 Task: Apply Audio Effect To Pitch Up 2
Action: Mouse moved to (768, 303)
Screenshot: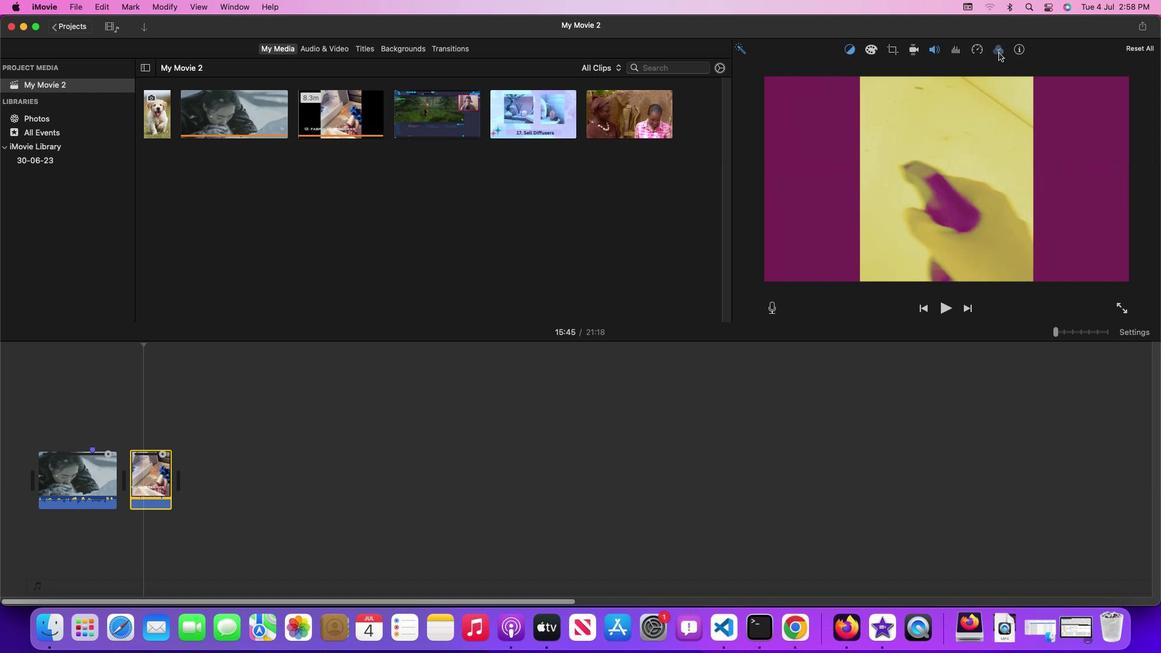 
Action: Mouse pressed left at (768, 303)
Screenshot: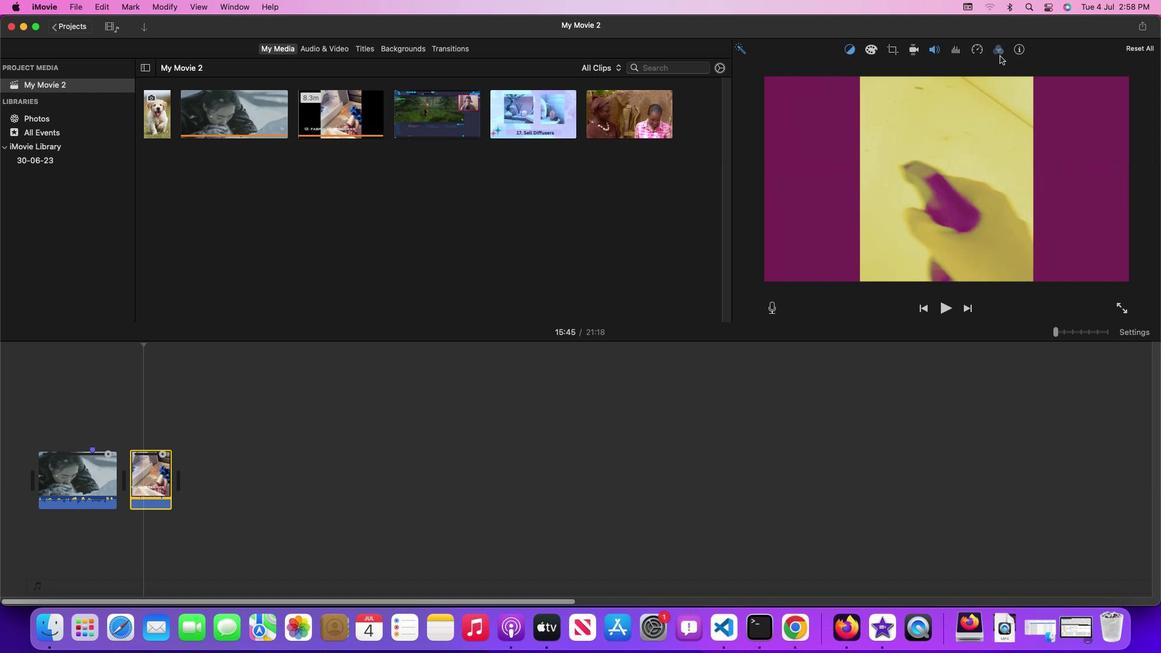 
Action: Mouse moved to (768, 303)
Screenshot: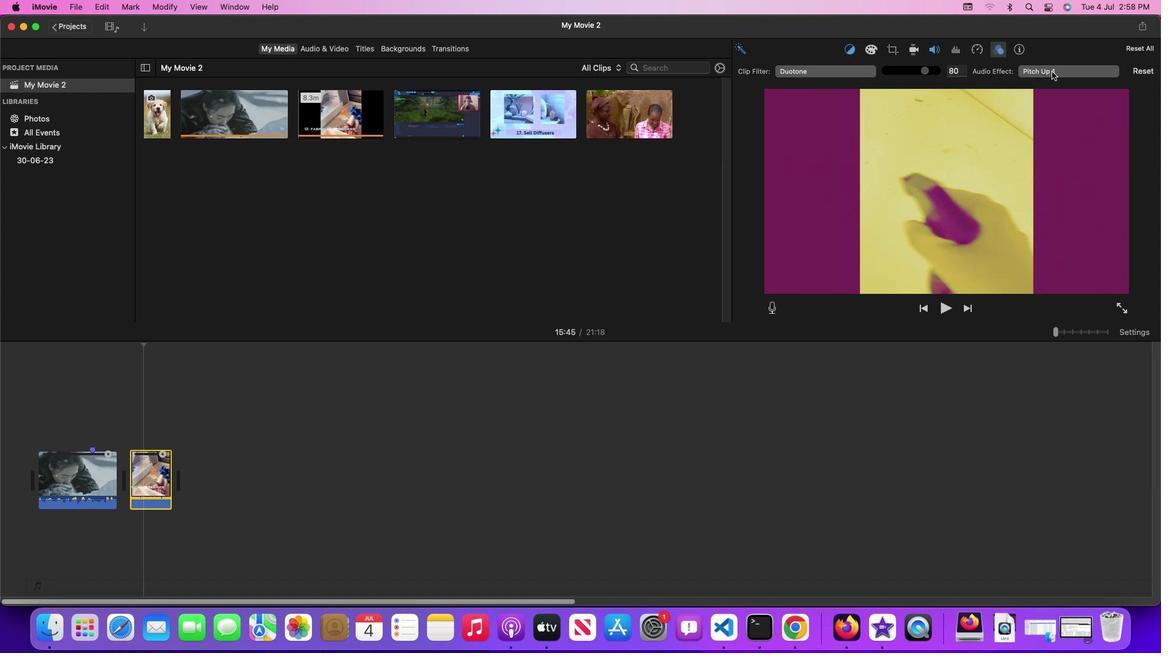 
Action: Mouse pressed left at (768, 303)
Screenshot: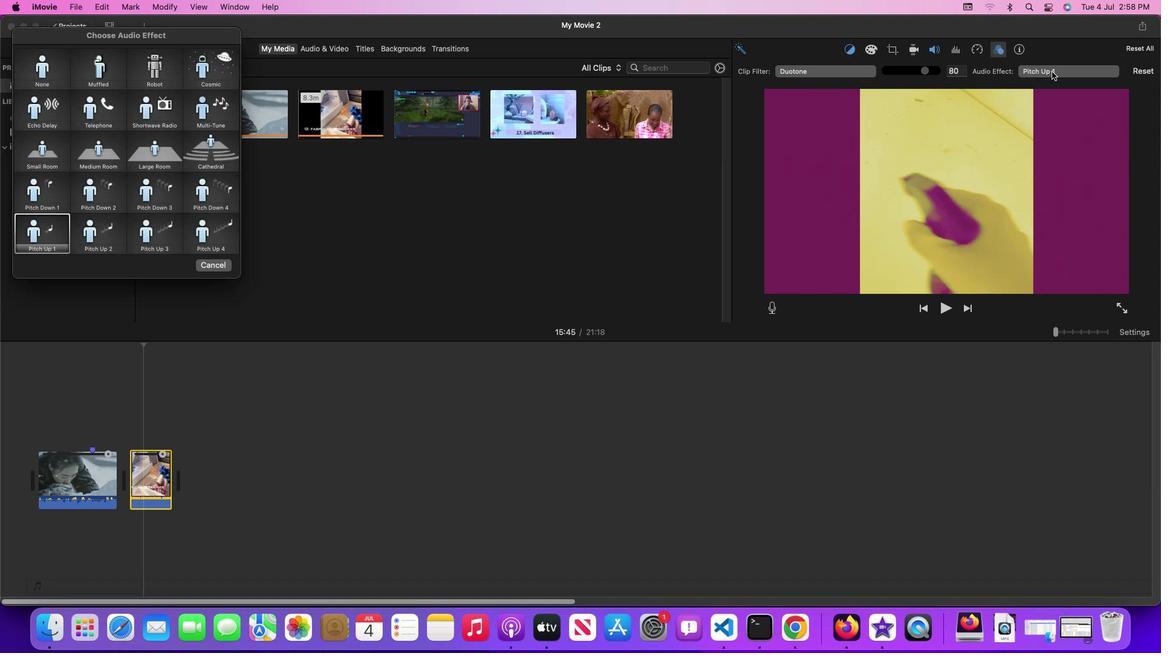 
Action: Mouse moved to (768, 302)
Screenshot: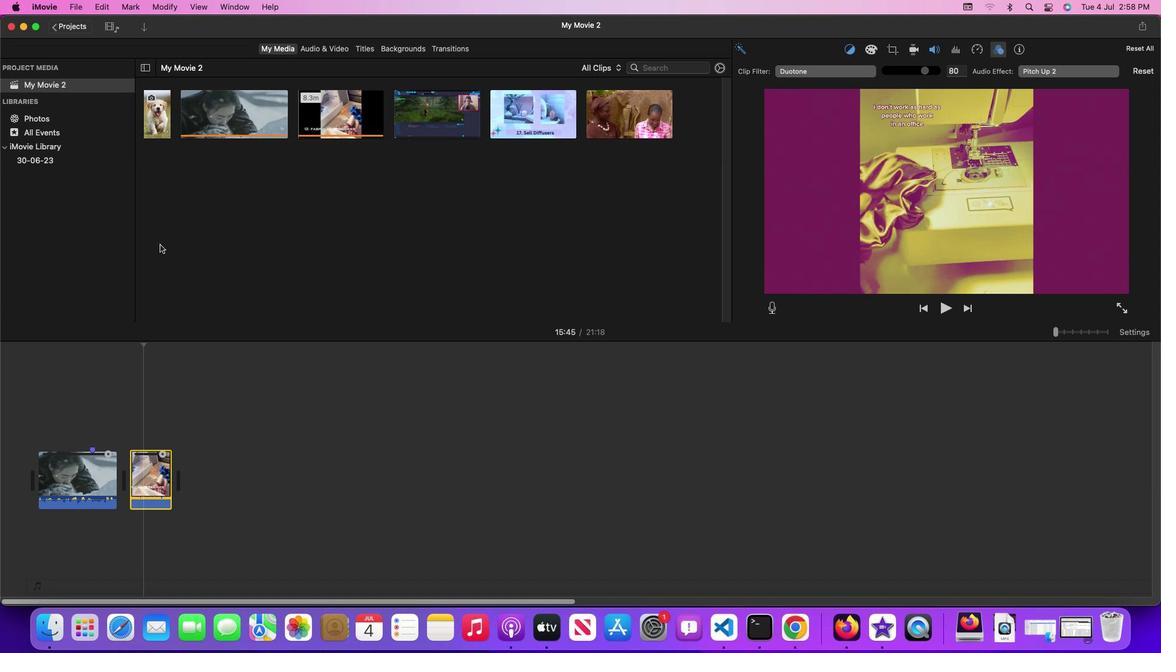 
Action: Mouse pressed left at (768, 302)
Screenshot: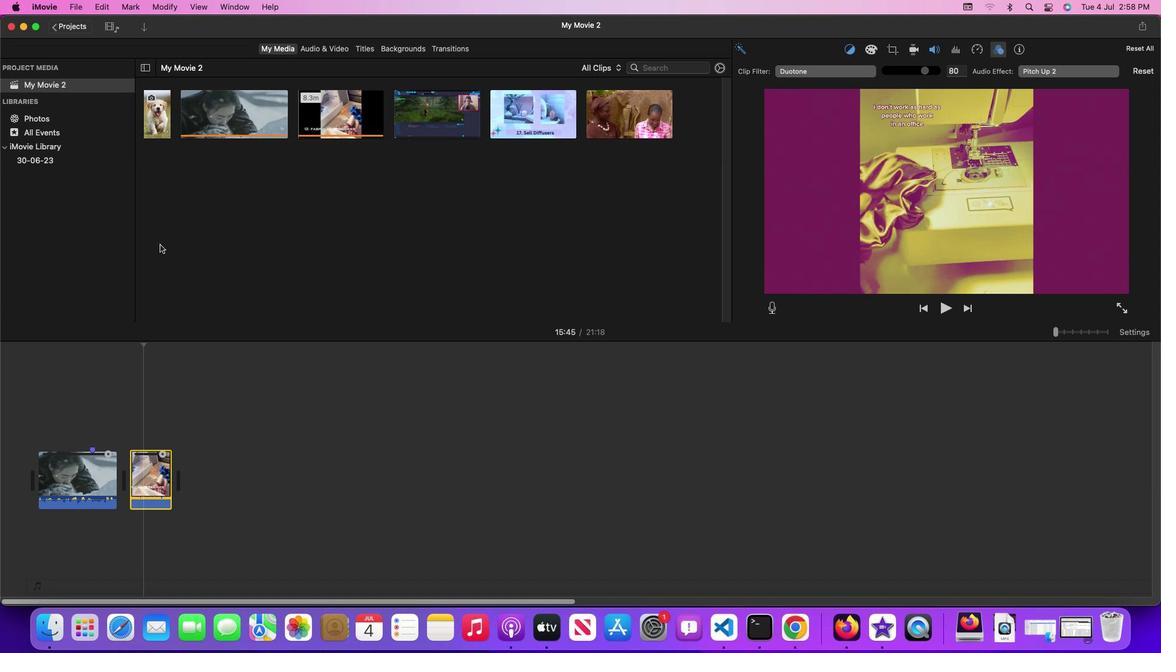 
Action: Mouse moved to (768, 302)
Screenshot: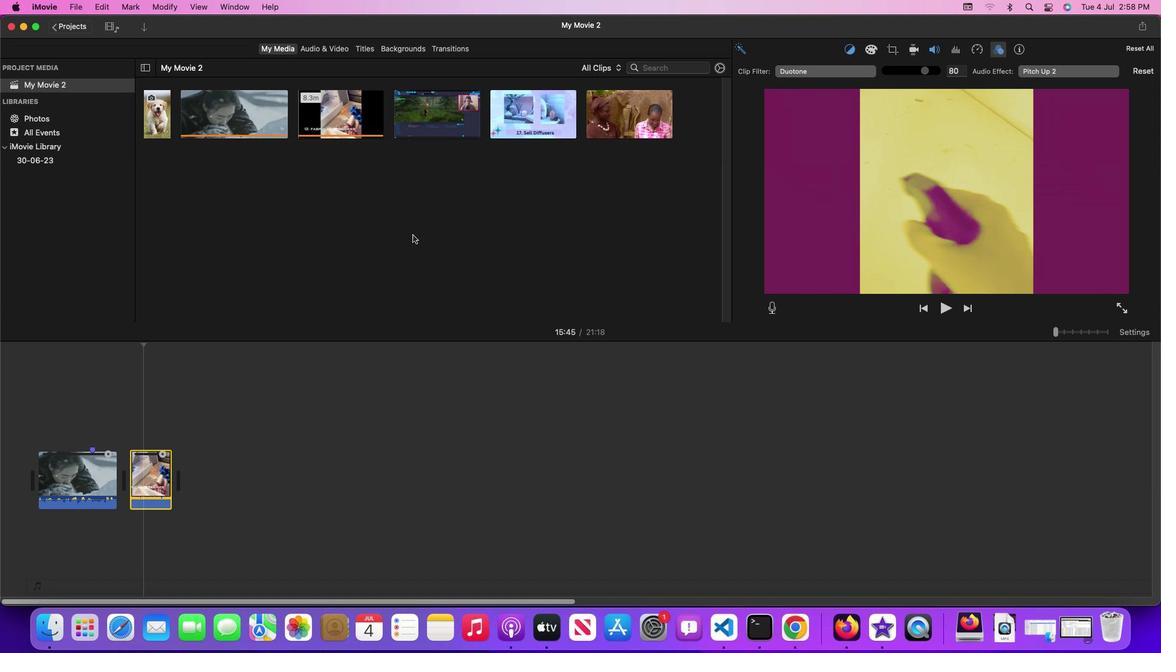 
